 Task: Open Card Card0000000396 in Board Board0000000099 in Workspace WS0000000033 in Trello. Add Member prateek.ku2001@gmail.com to Card Card0000000396 in Board Board0000000099 in Workspace WS0000000033 in Trello. Add Red Label titled Label0000000396 to Card Card0000000396 in Board Board0000000099 in Workspace WS0000000033 in Trello. Add Checklist CL0000000396 to Card Card0000000396 in Board Board0000000099 in Workspace WS0000000033 in Trello. Add Dates with Start Date as Nov 01 2023 and Due Date as Nov 30 2023 to Card Card0000000396 in Board Board0000000099 in Workspace WS0000000033 in Trello
Action: Mouse moved to (341, 527)
Screenshot: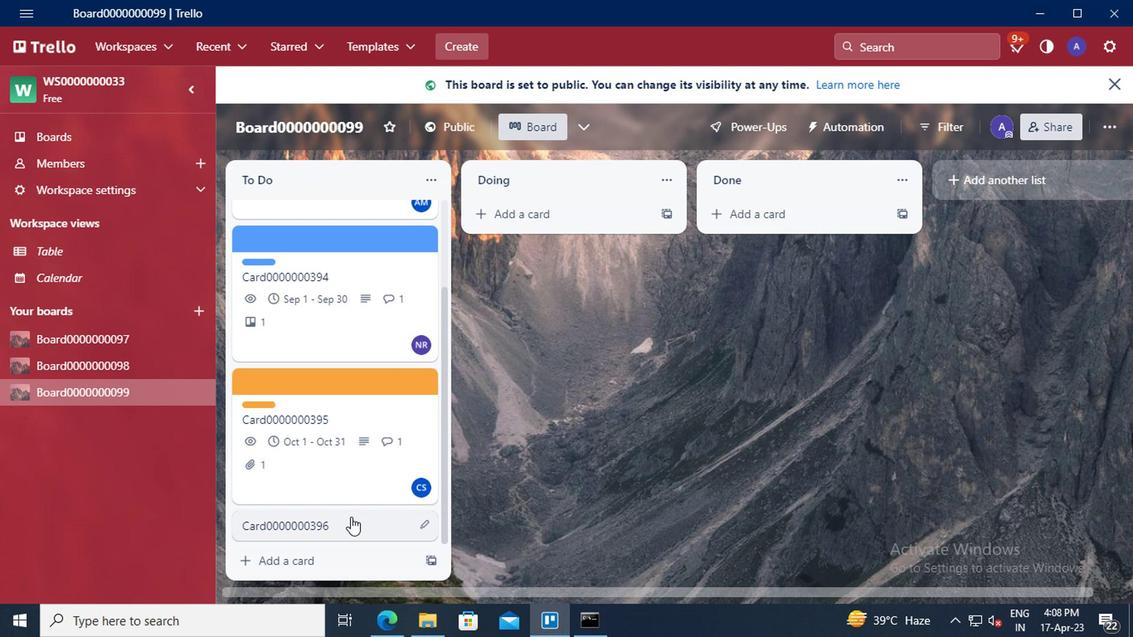 
Action: Mouse pressed left at (341, 527)
Screenshot: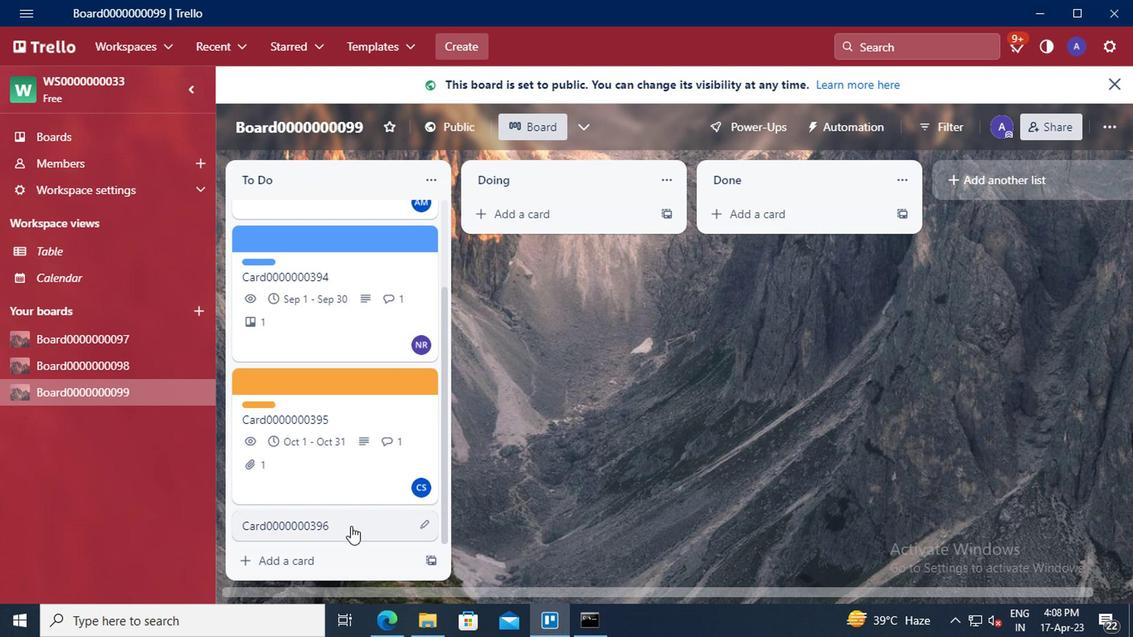 
Action: Mouse moved to (770, 154)
Screenshot: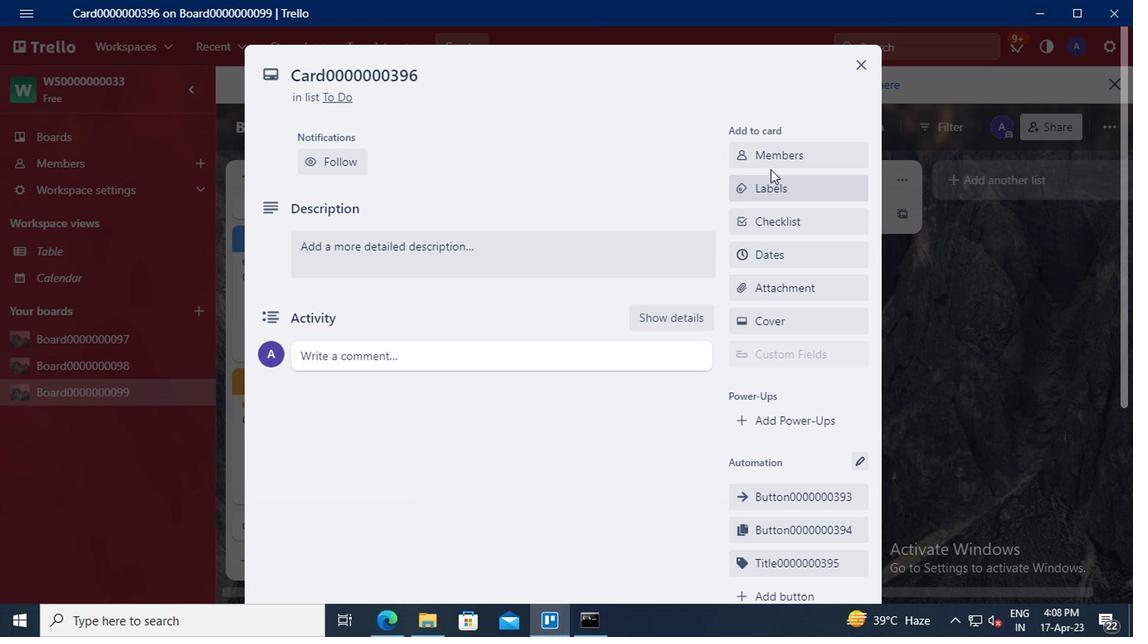 
Action: Mouse pressed left at (770, 154)
Screenshot: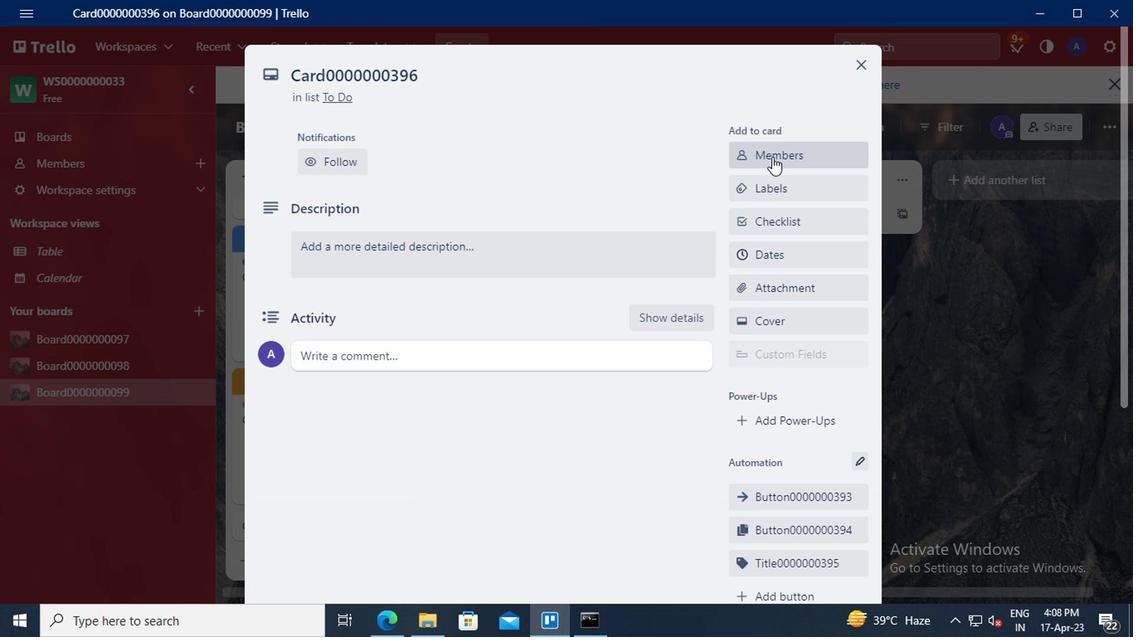 
Action: Mouse moved to (788, 232)
Screenshot: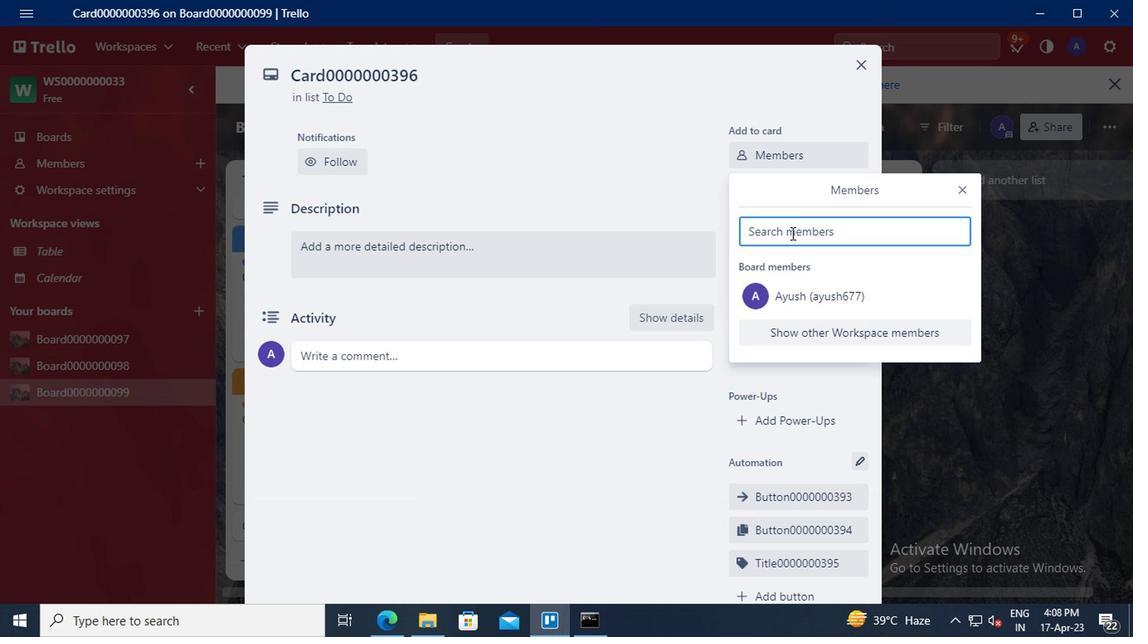 
Action: Mouse pressed left at (788, 232)
Screenshot: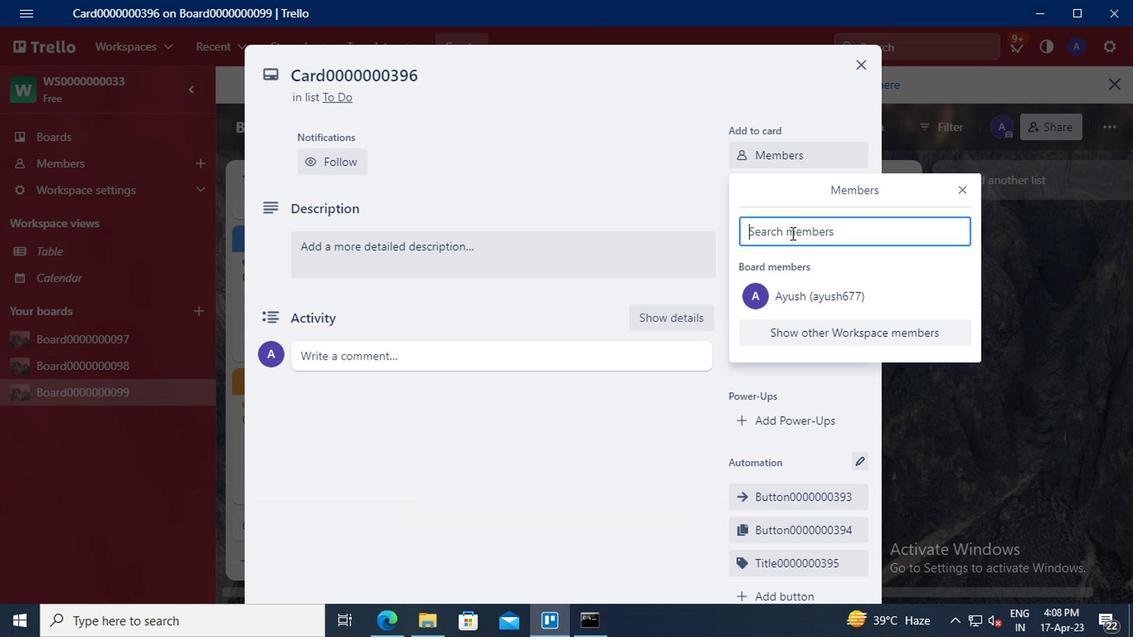 
Action: Key pressed prateek.ku2001<Key.shift>@GMAIL.COM
Screenshot: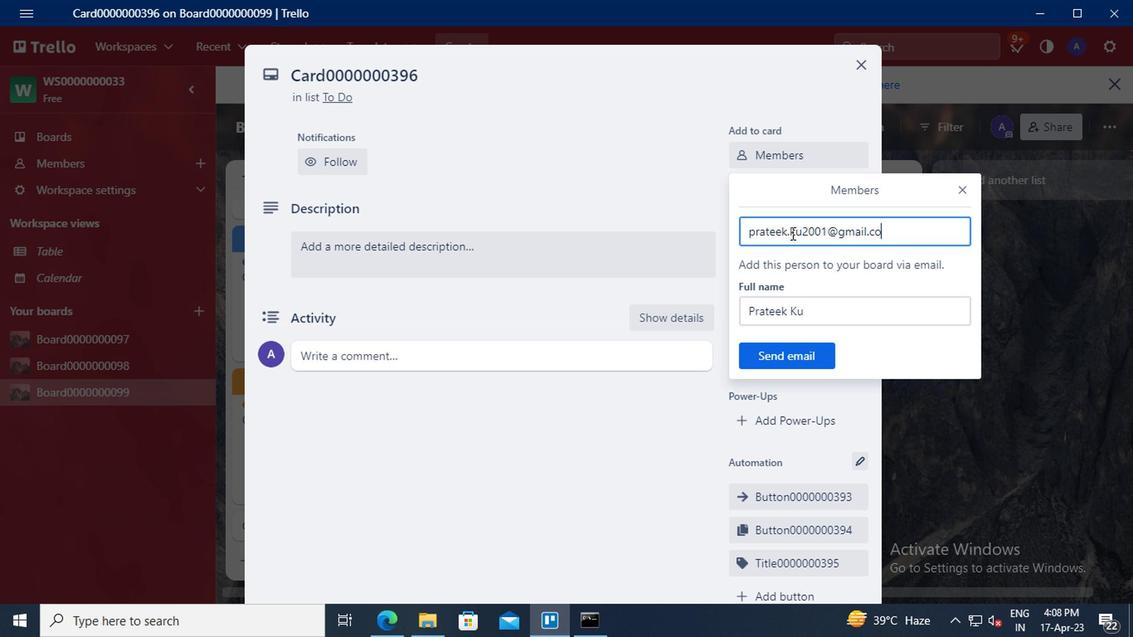 
Action: Mouse moved to (783, 353)
Screenshot: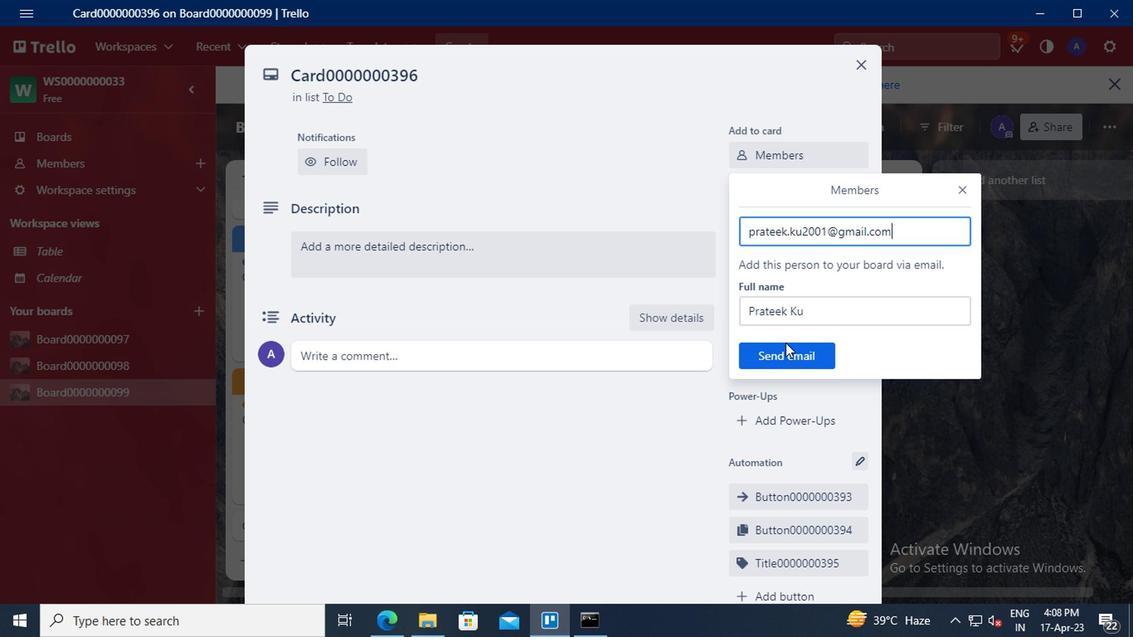 
Action: Mouse pressed left at (783, 353)
Screenshot: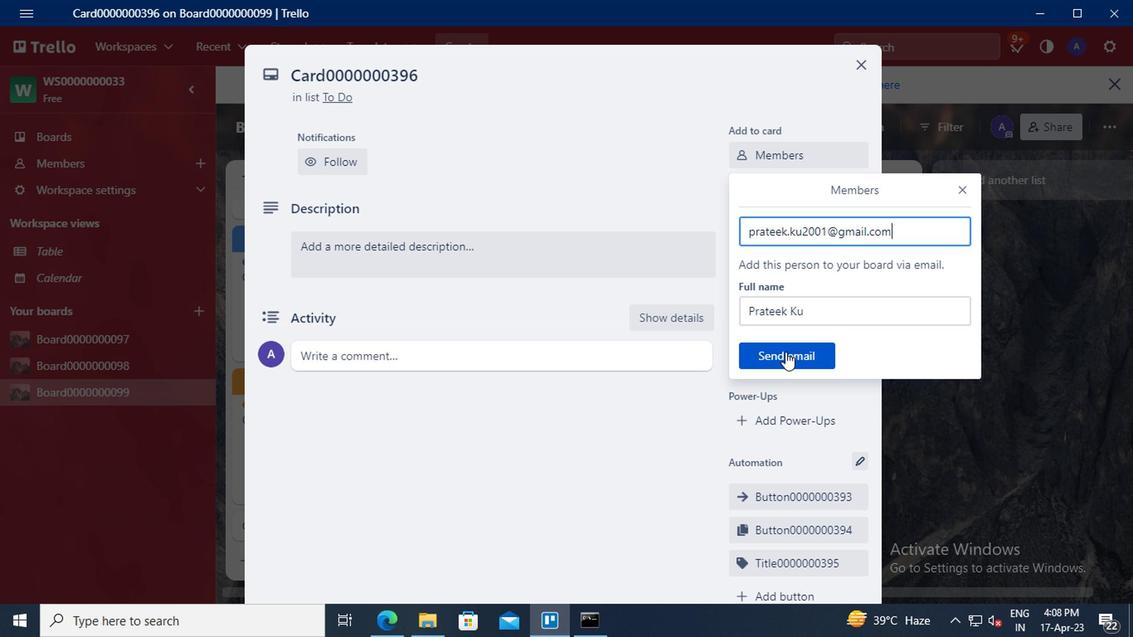 
Action: Mouse moved to (789, 187)
Screenshot: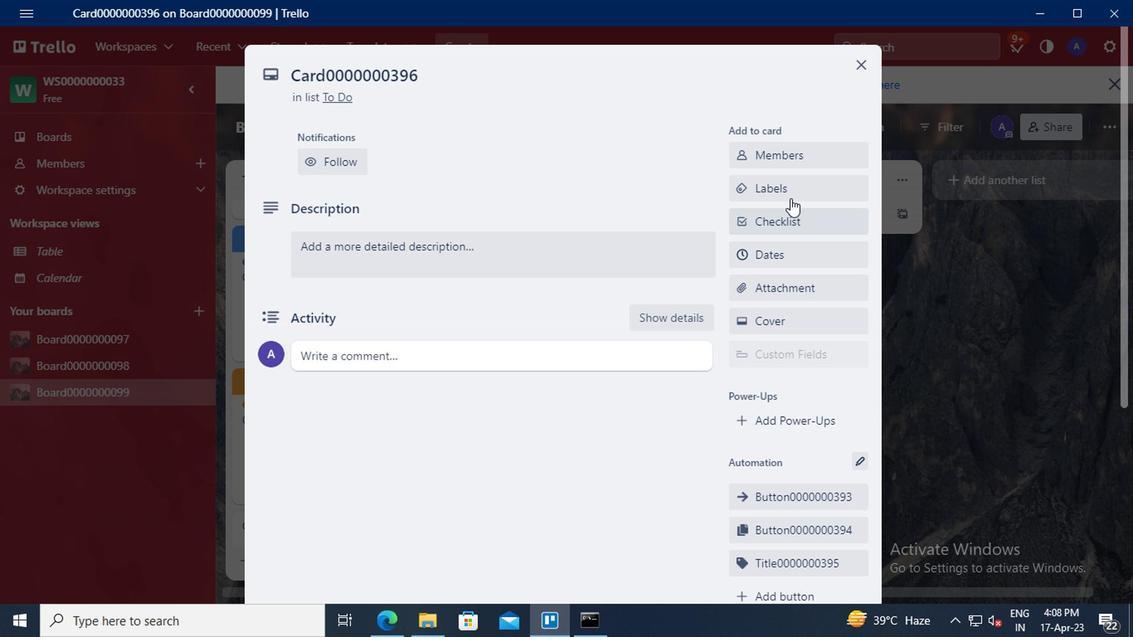 
Action: Mouse pressed left at (789, 187)
Screenshot: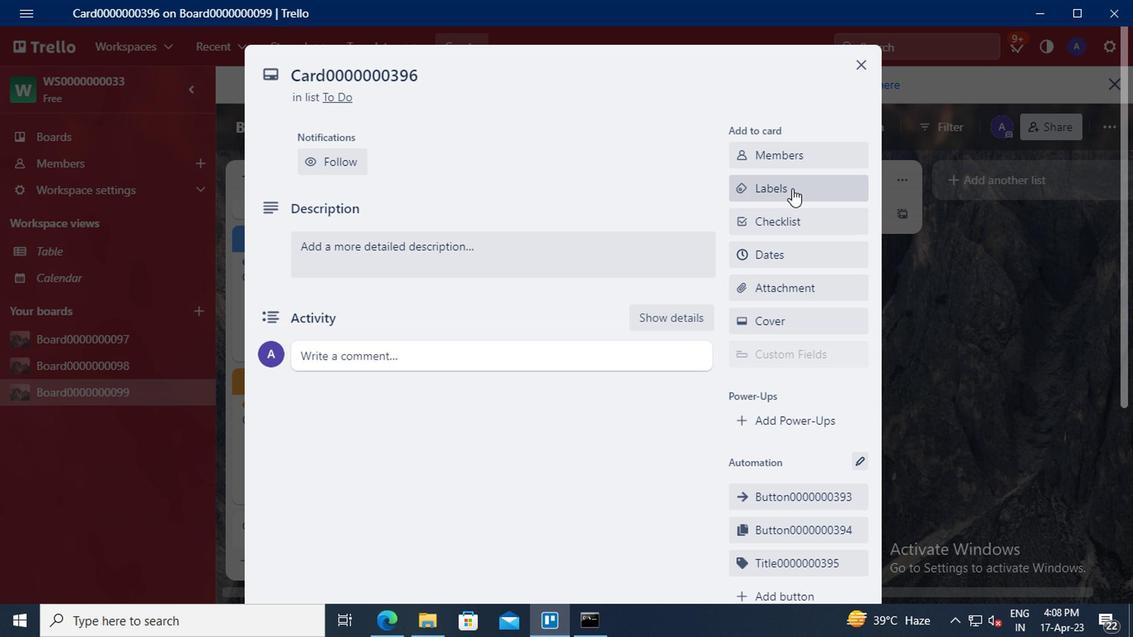 
Action: Mouse moved to (859, 467)
Screenshot: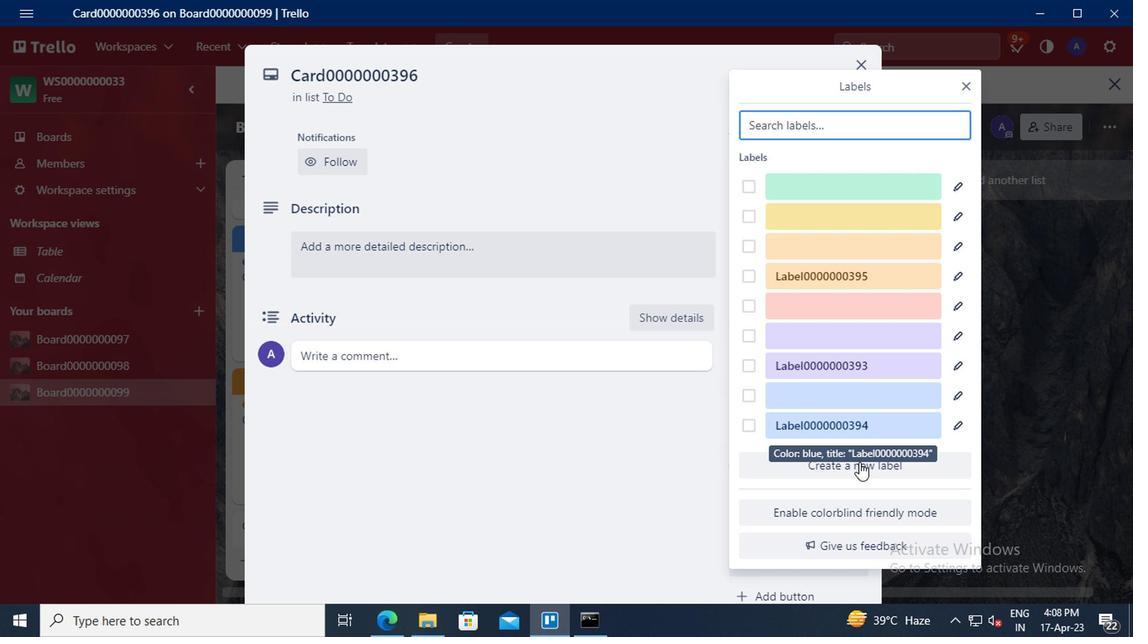 
Action: Mouse pressed left at (859, 467)
Screenshot: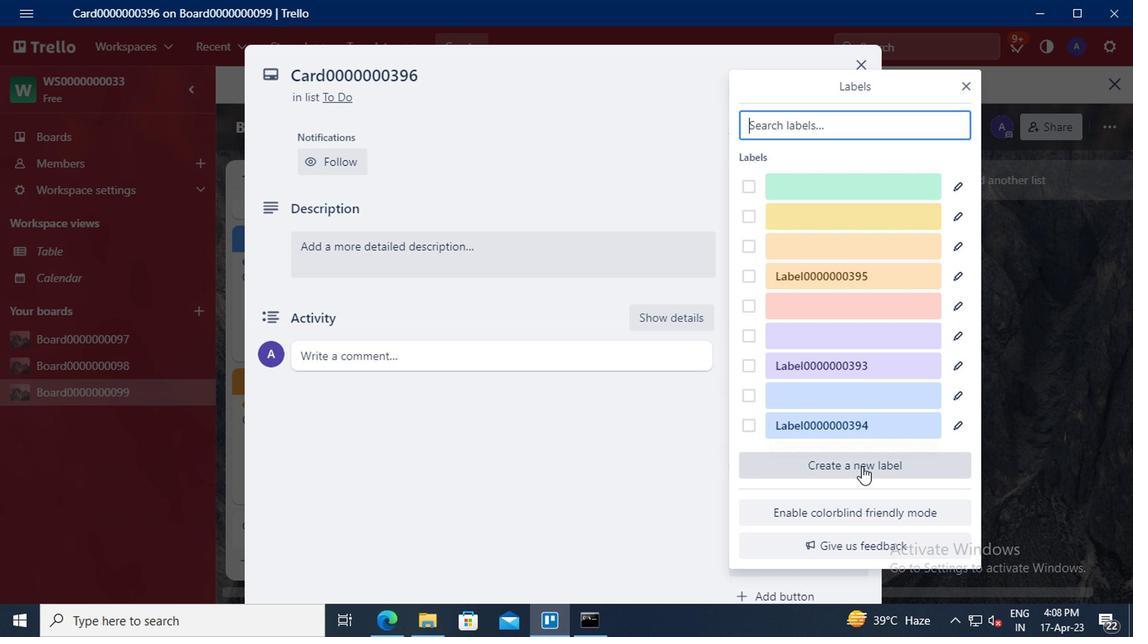 
Action: Mouse moved to (805, 240)
Screenshot: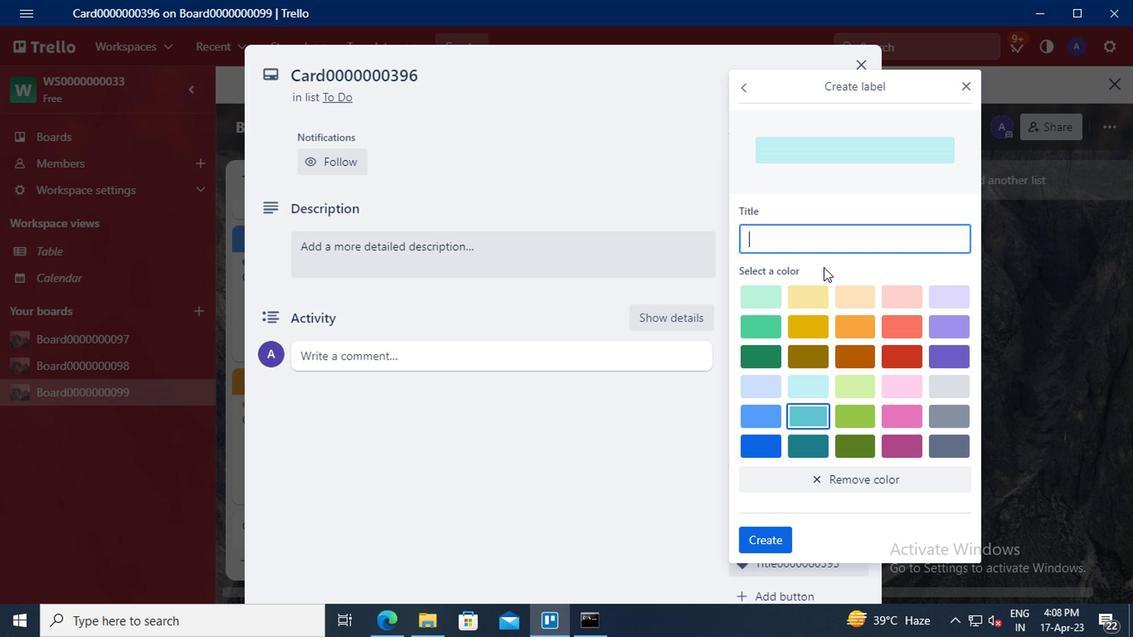 
Action: Mouse pressed left at (805, 240)
Screenshot: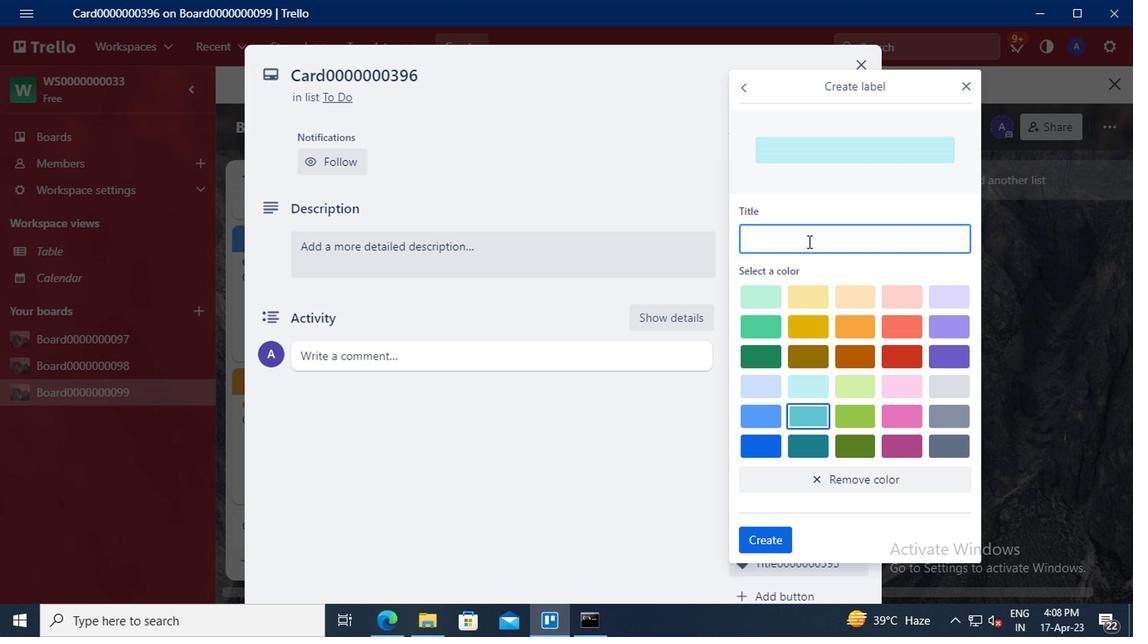 
Action: Mouse moved to (804, 240)
Screenshot: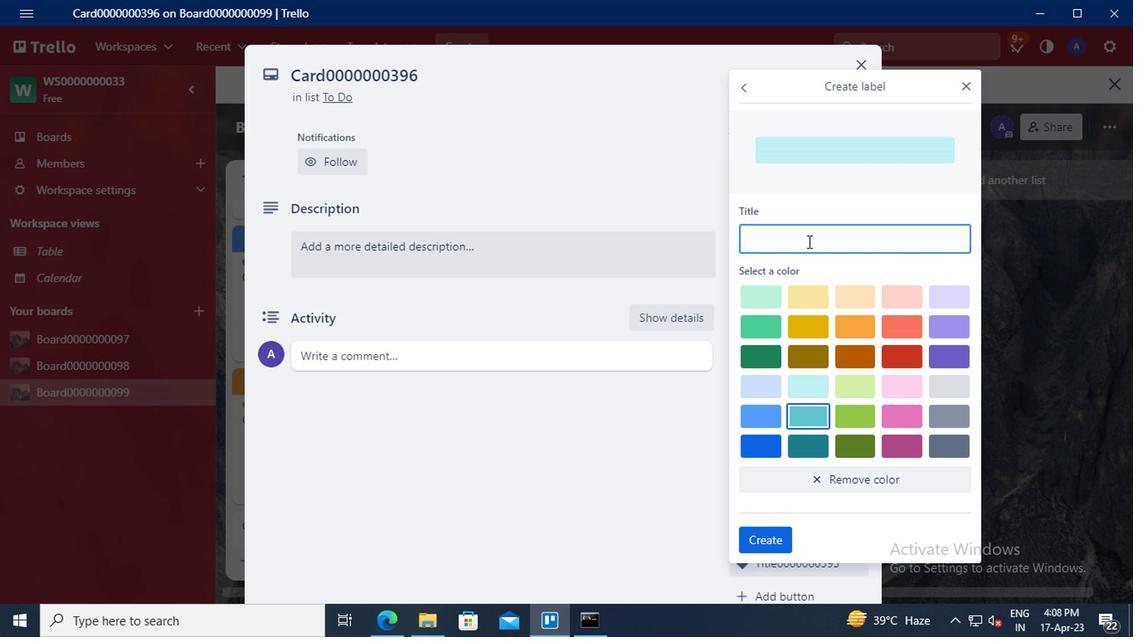 
Action: Key pressed <Key.shift>LABEL0000000396
Screenshot: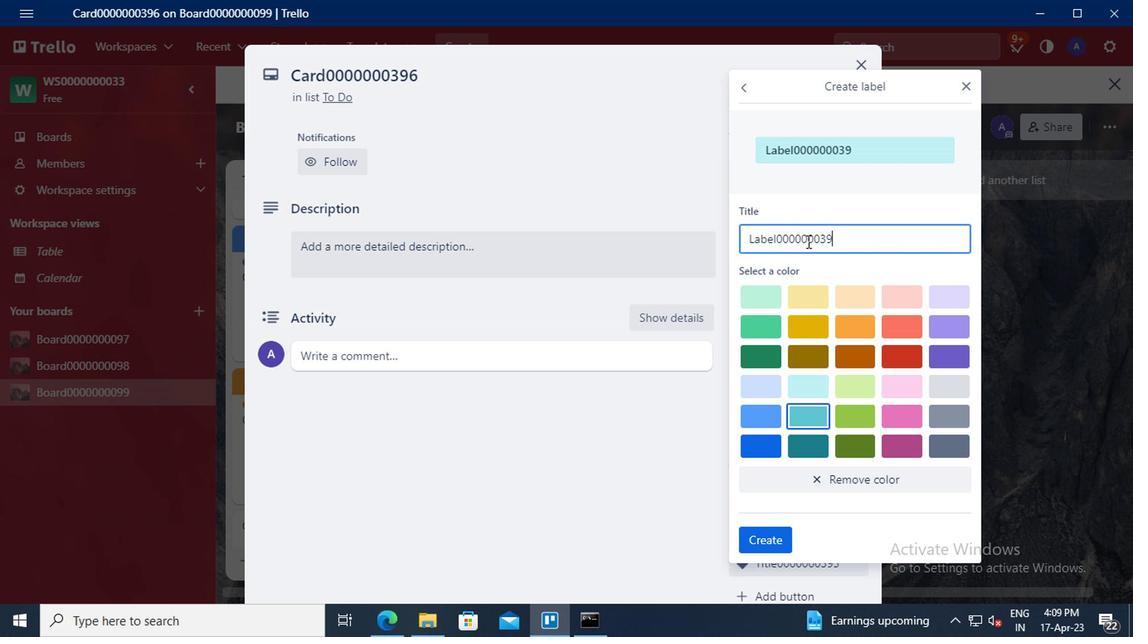 
Action: Mouse moved to (887, 328)
Screenshot: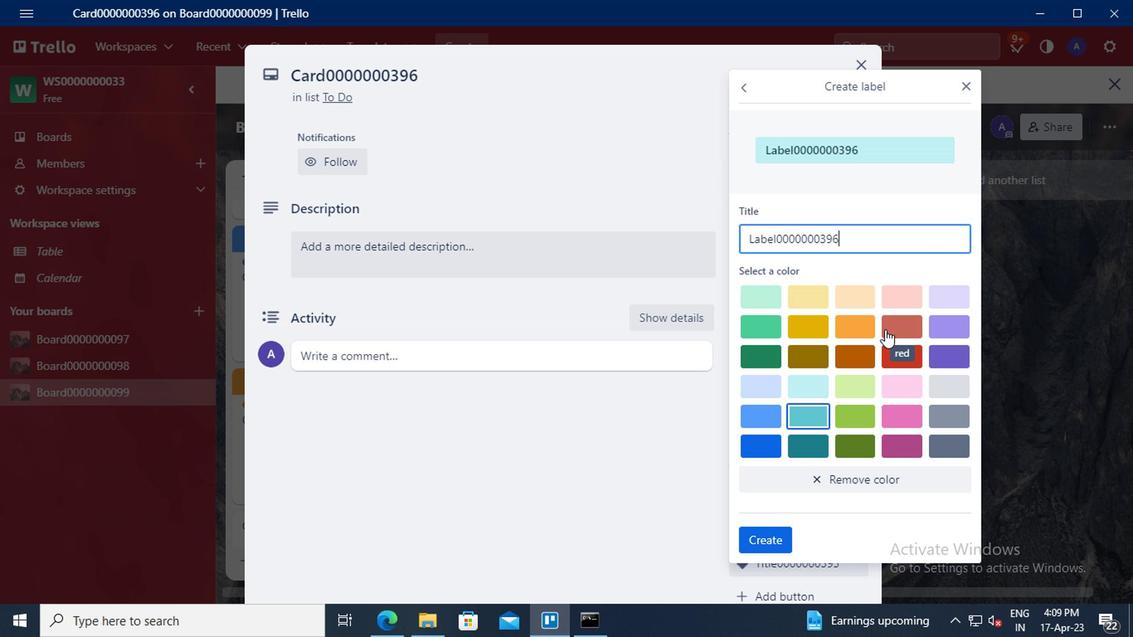 
Action: Mouse pressed left at (887, 328)
Screenshot: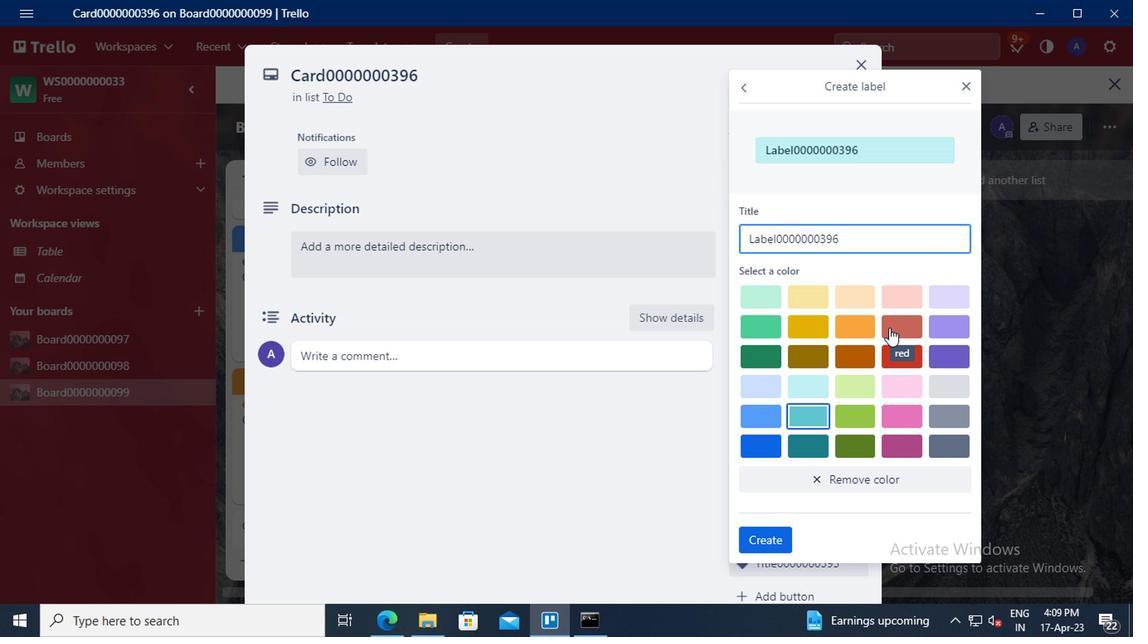 
Action: Mouse moved to (760, 549)
Screenshot: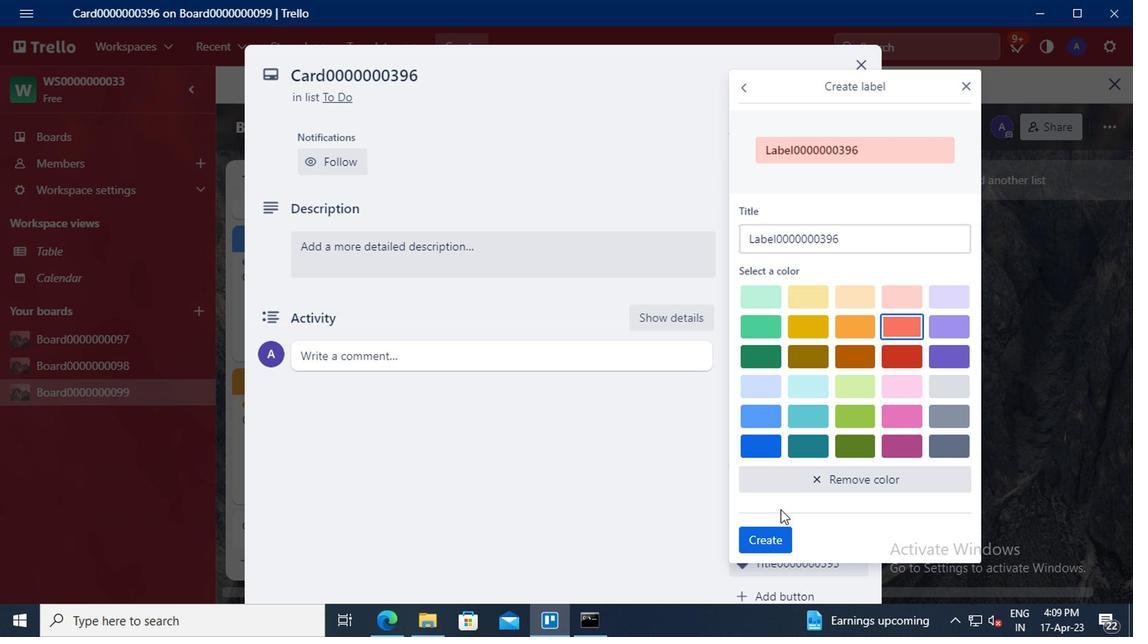 
Action: Mouse pressed left at (760, 549)
Screenshot: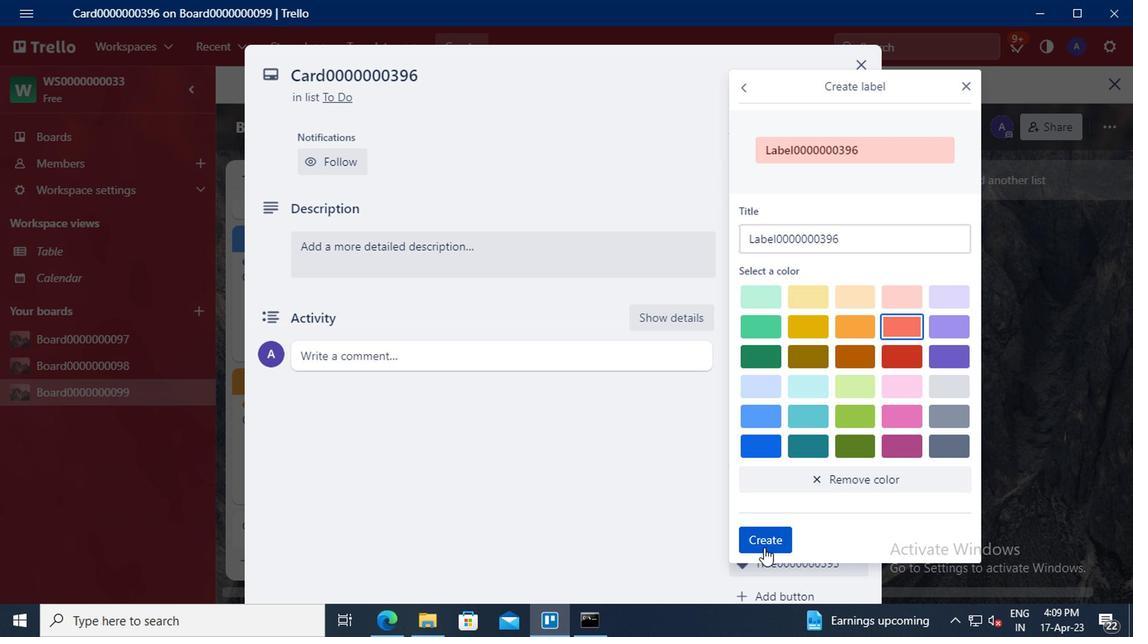 
Action: Mouse moved to (965, 87)
Screenshot: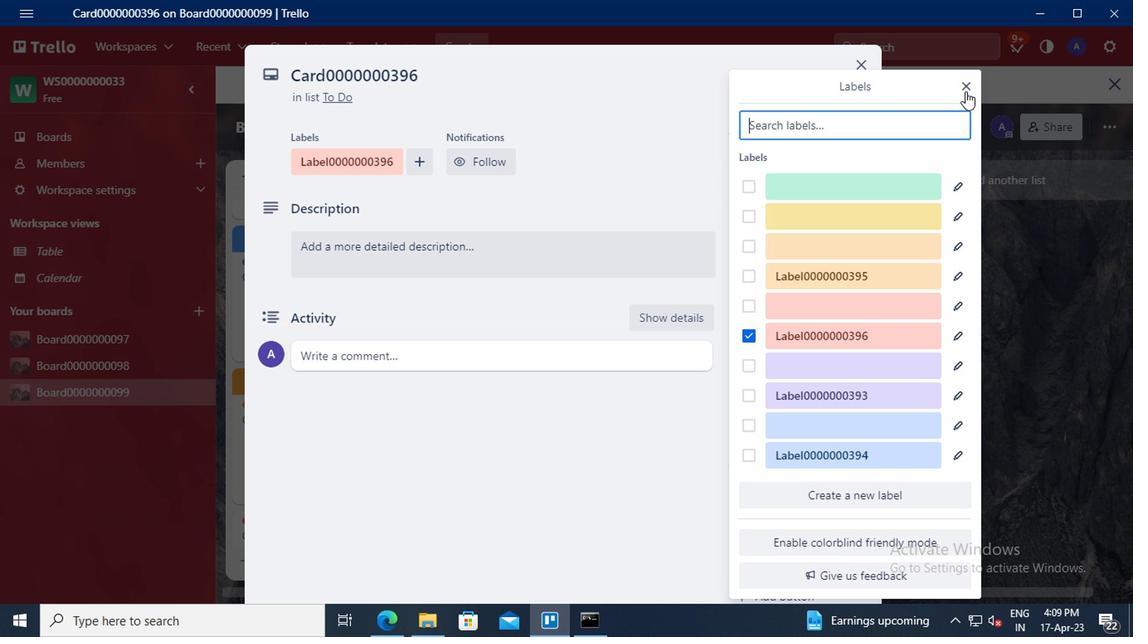 
Action: Mouse pressed left at (965, 87)
Screenshot: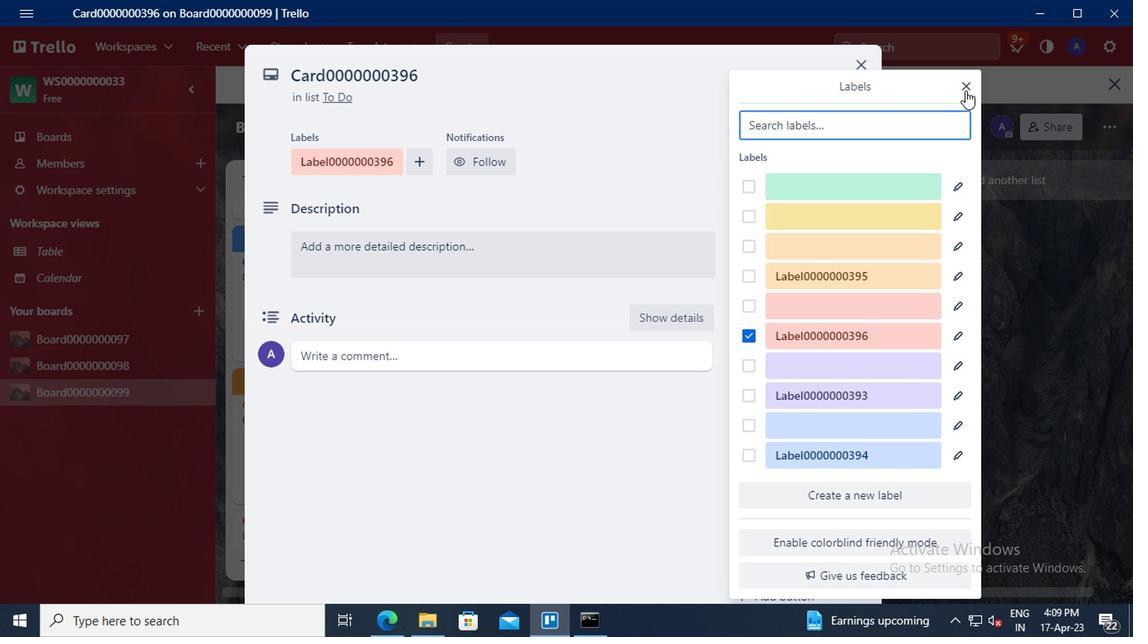 
Action: Mouse moved to (809, 220)
Screenshot: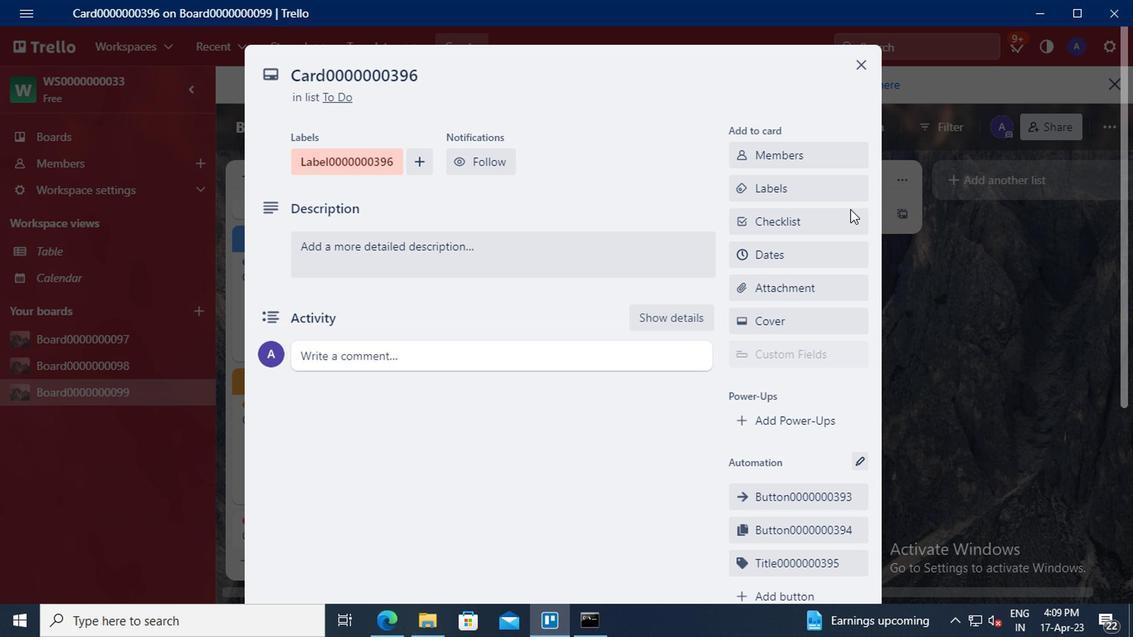 
Action: Mouse pressed left at (809, 220)
Screenshot: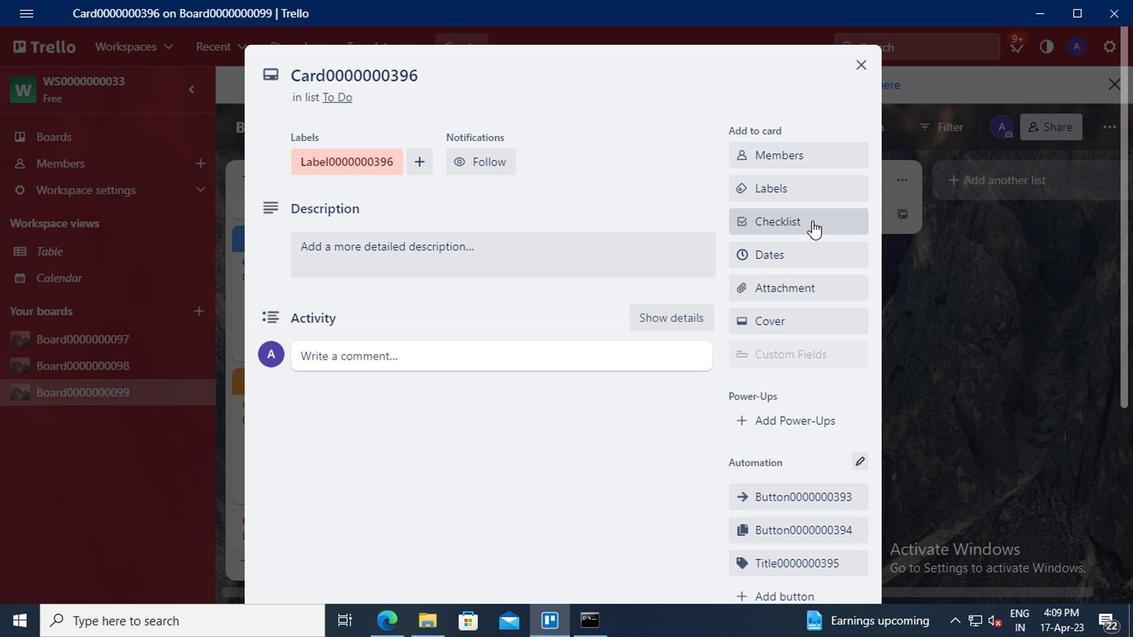
Action: Key pressed <Key.delete><Key.shift>CL0000000396
Screenshot: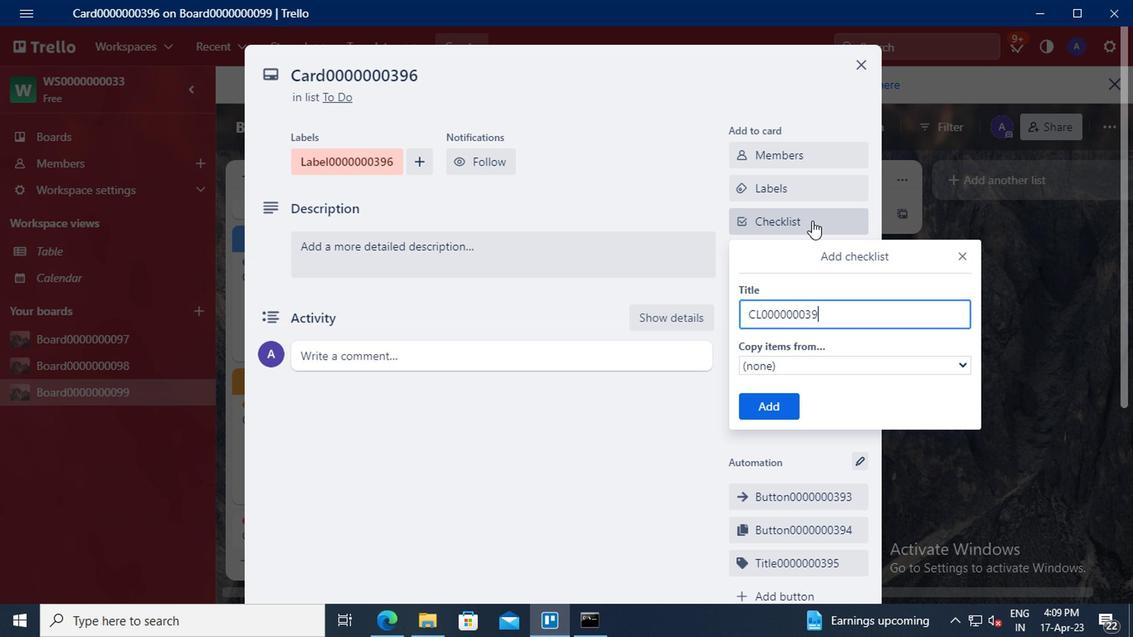 
Action: Mouse moved to (777, 402)
Screenshot: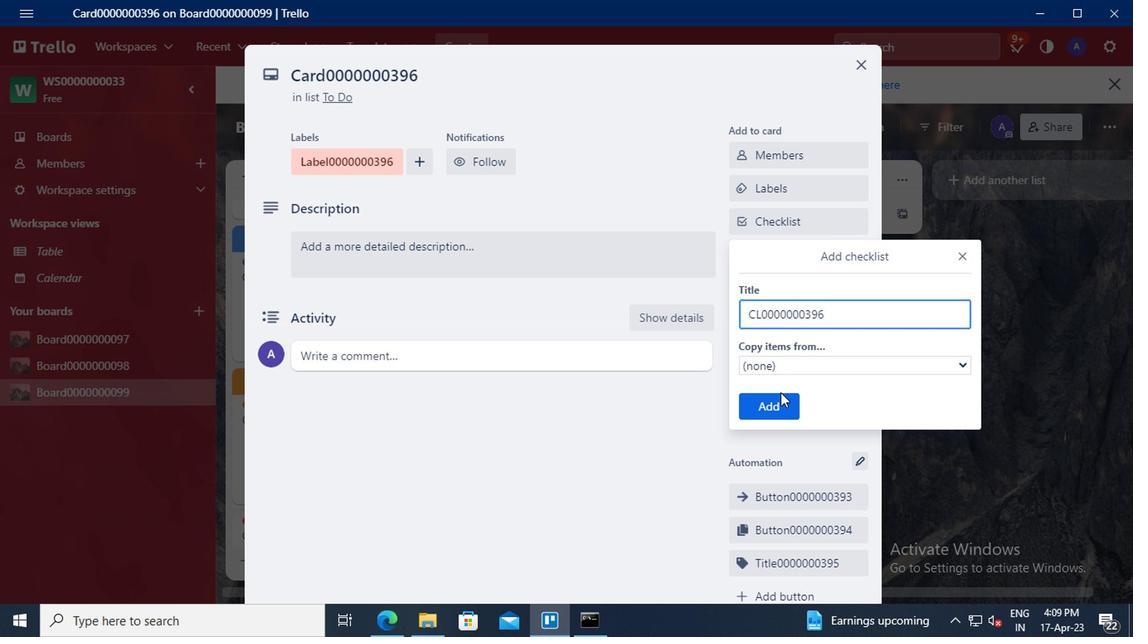 
Action: Mouse pressed left at (777, 402)
Screenshot: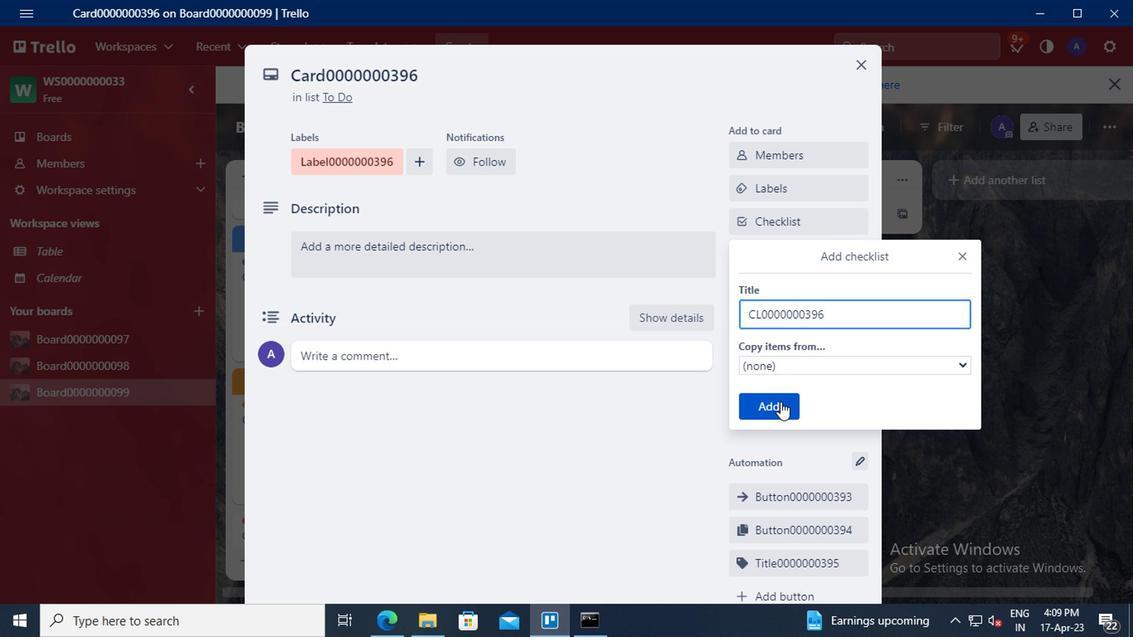 
Action: Mouse moved to (772, 258)
Screenshot: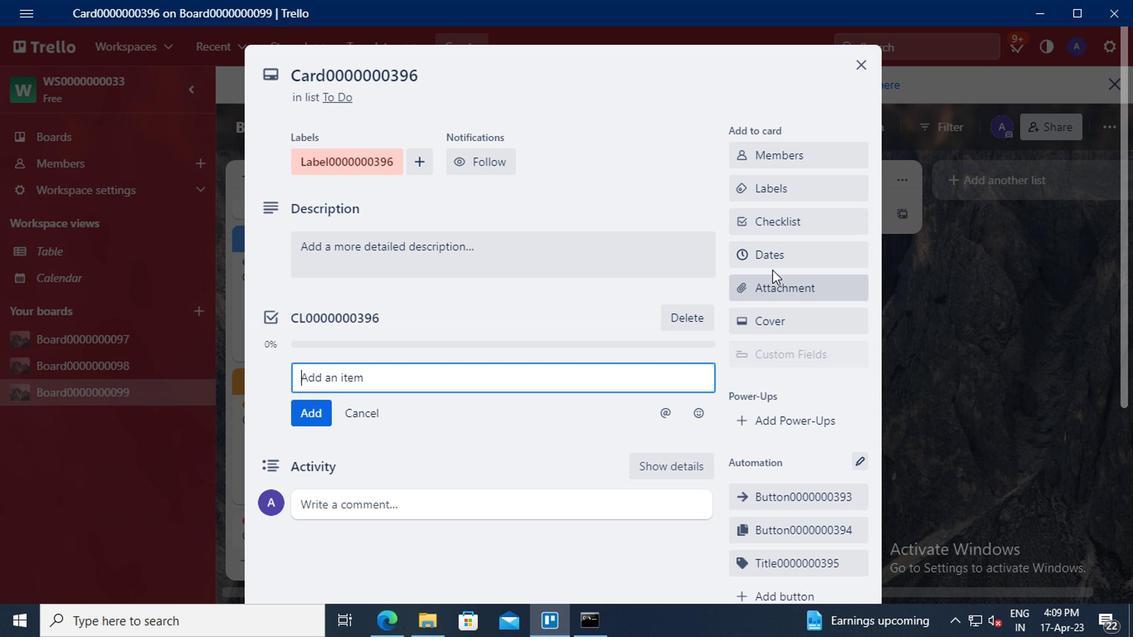 
Action: Mouse pressed left at (772, 258)
Screenshot: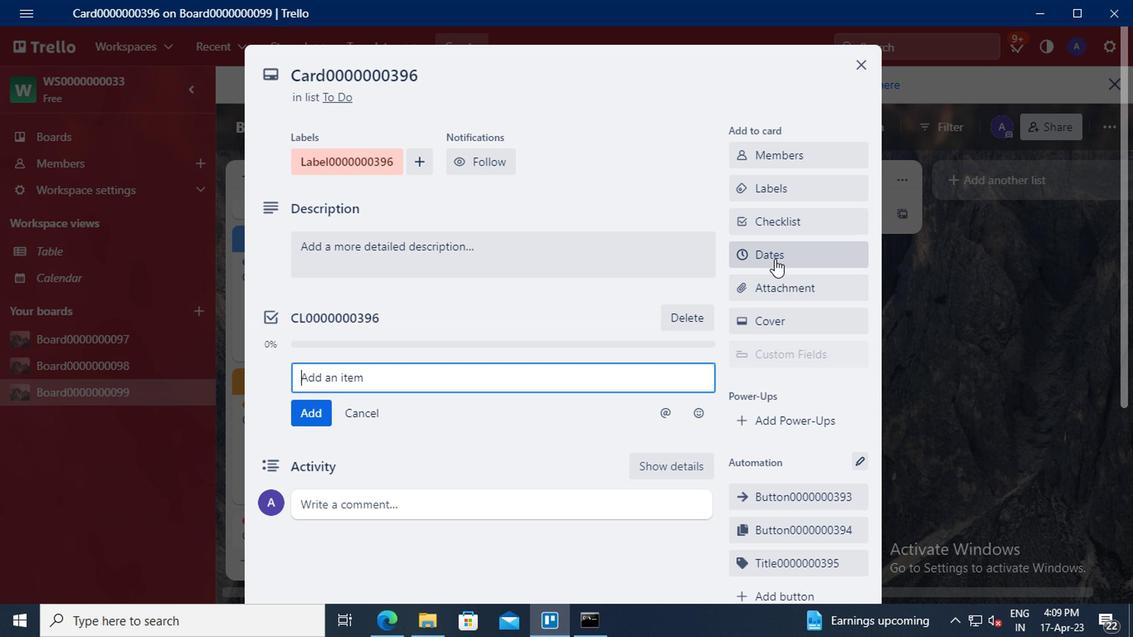 
Action: Mouse moved to (741, 385)
Screenshot: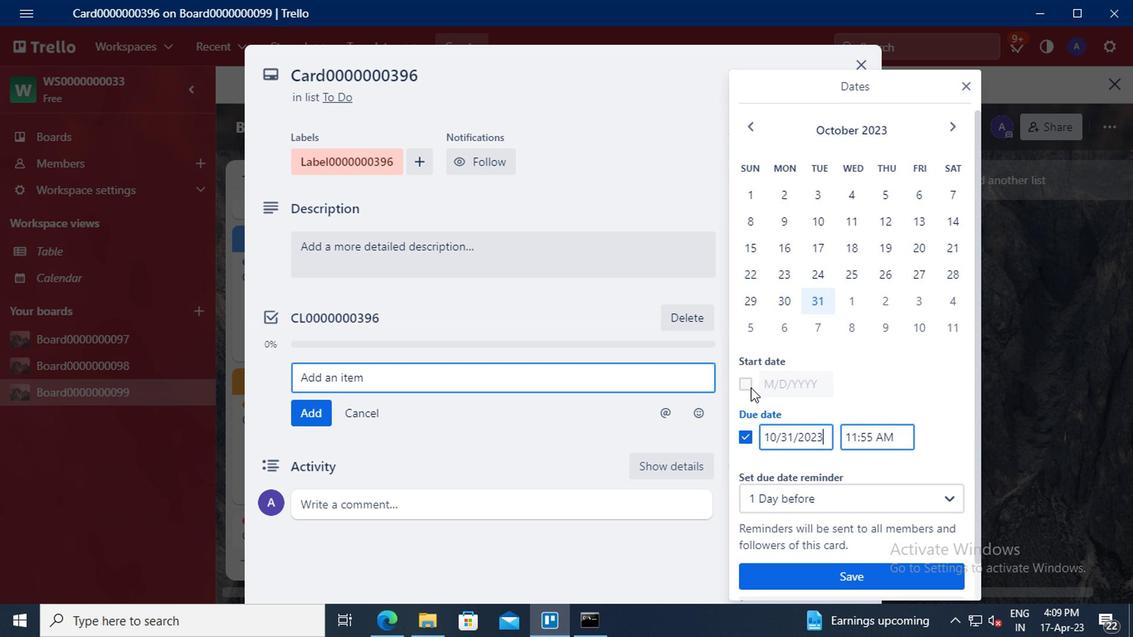
Action: Mouse pressed left at (741, 385)
Screenshot: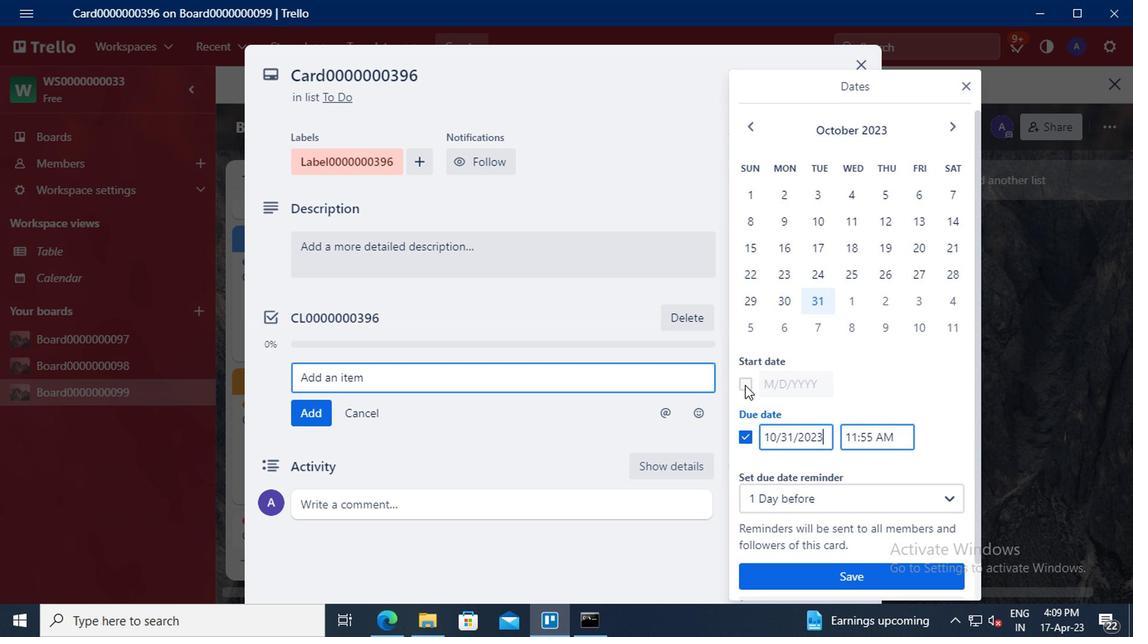 
Action: Mouse moved to (786, 388)
Screenshot: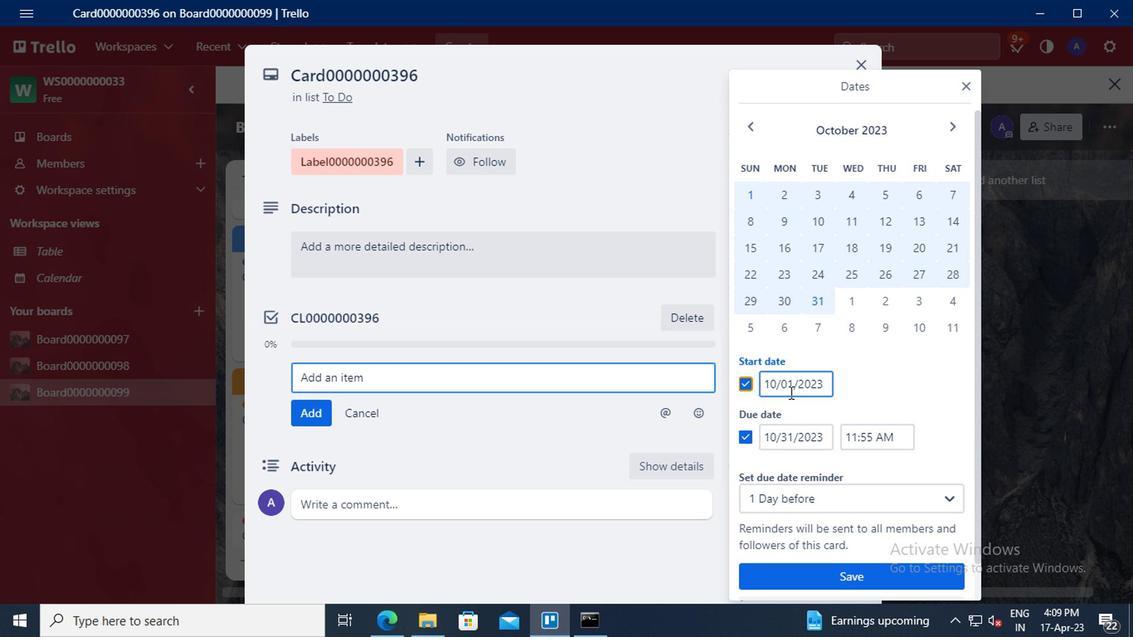 
Action: Mouse pressed left at (786, 388)
Screenshot: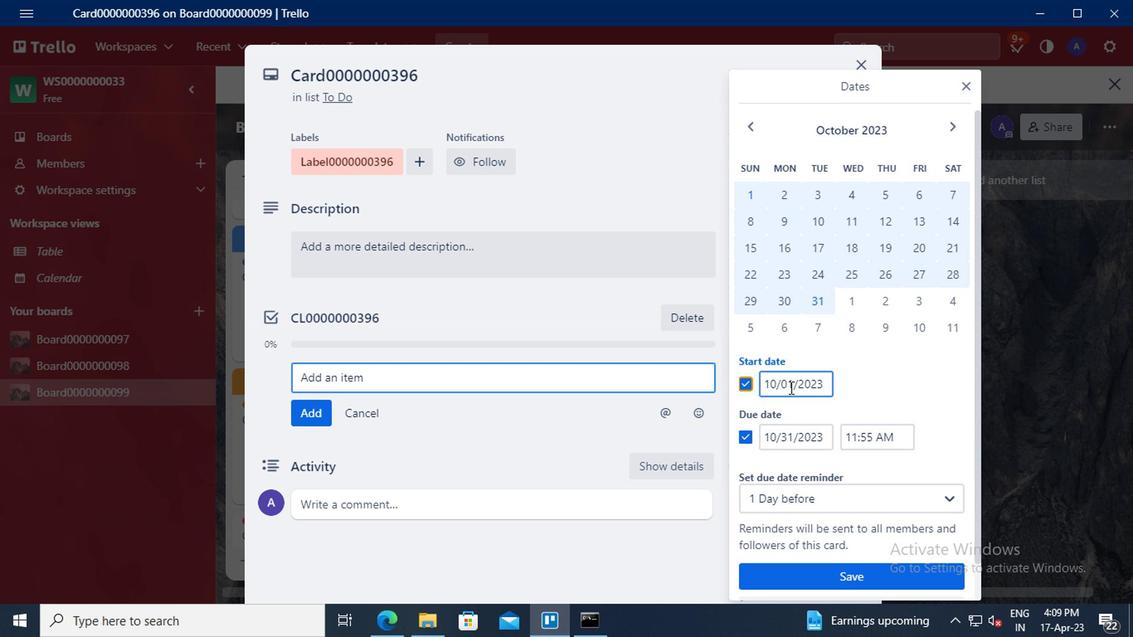 
Action: Mouse moved to (792, 369)
Screenshot: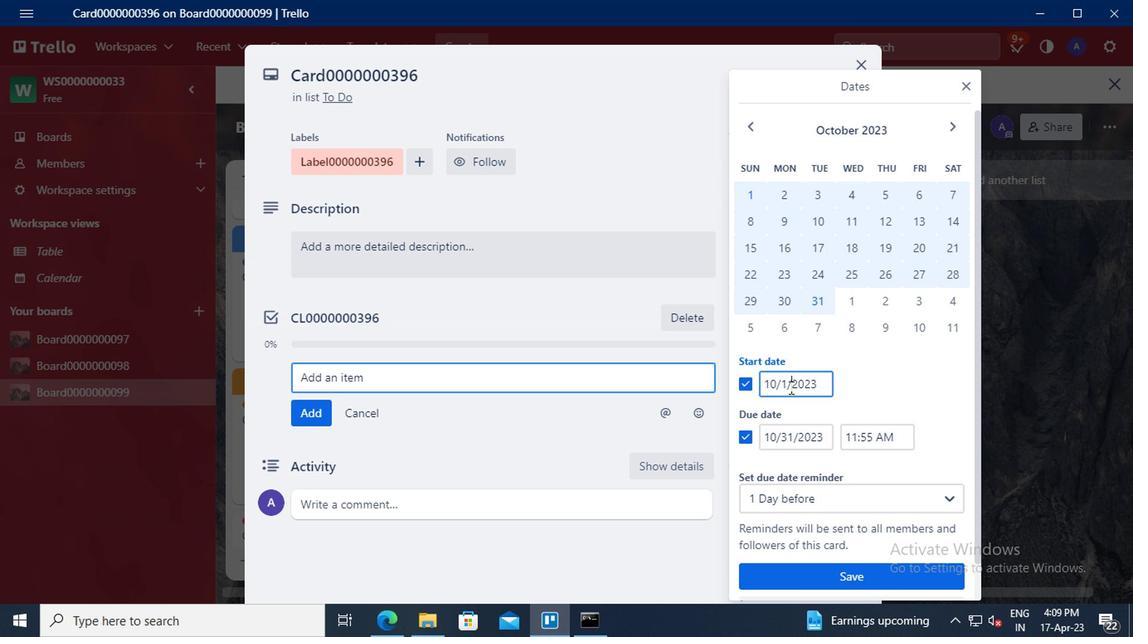 
Action: Key pressed <Key.left><Key.backspace>1<Key.left><Key.left><Key.backspace><Key.backspace>11
Screenshot: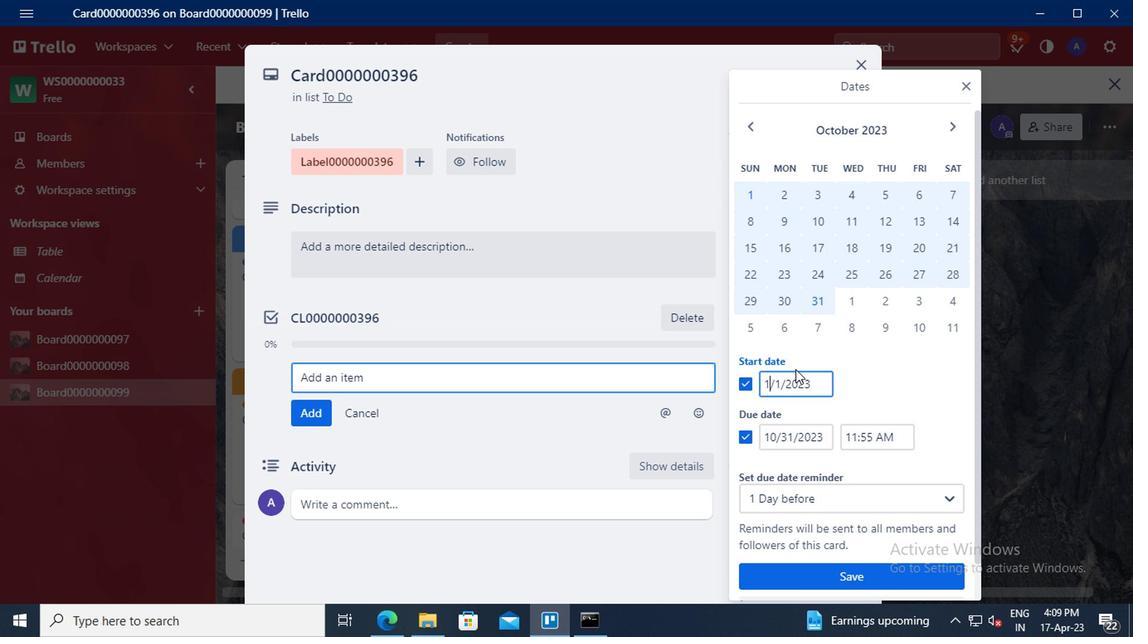 
Action: Mouse moved to (790, 438)
Screenshot: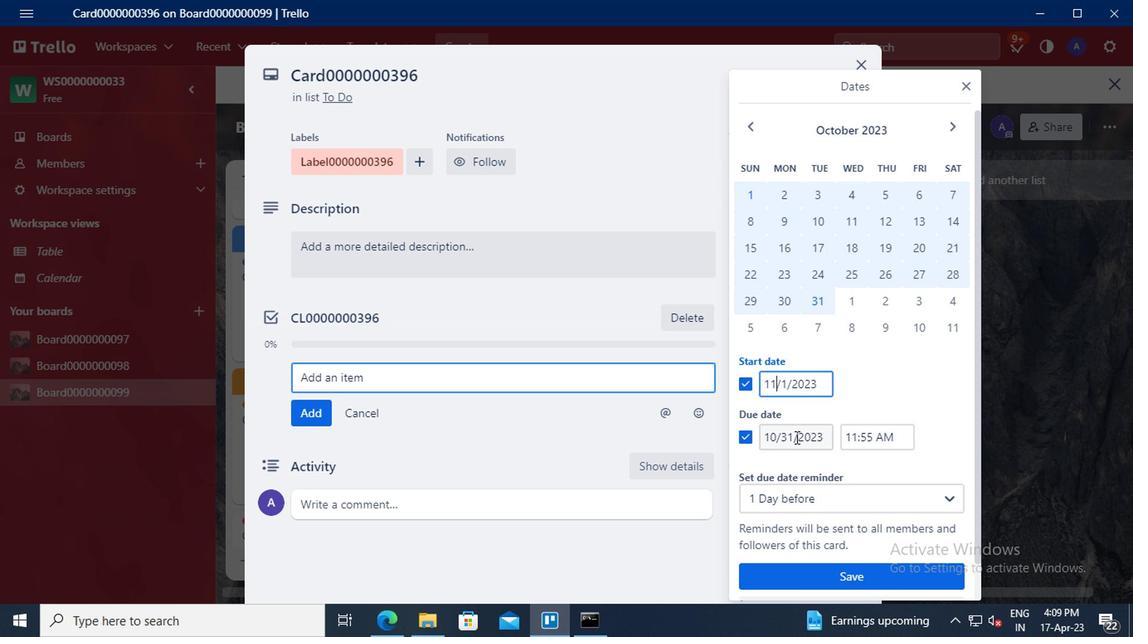
Action: Mouse pressed left at (790, 438)
Screenshot: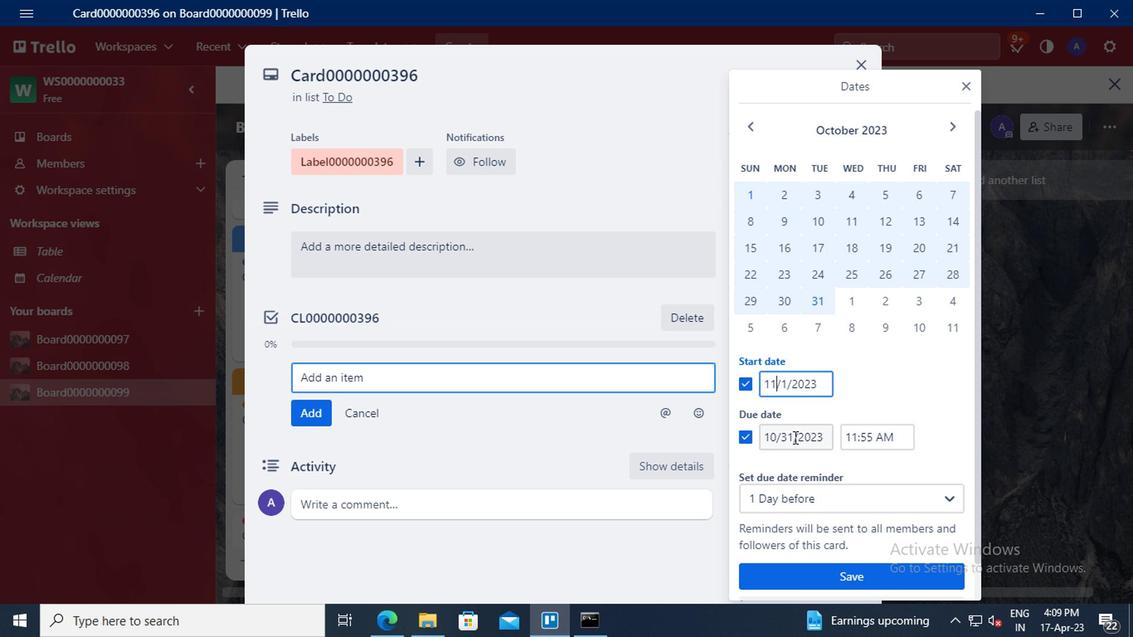 
Action: Mouse moved to (805, 397)
Screenshot: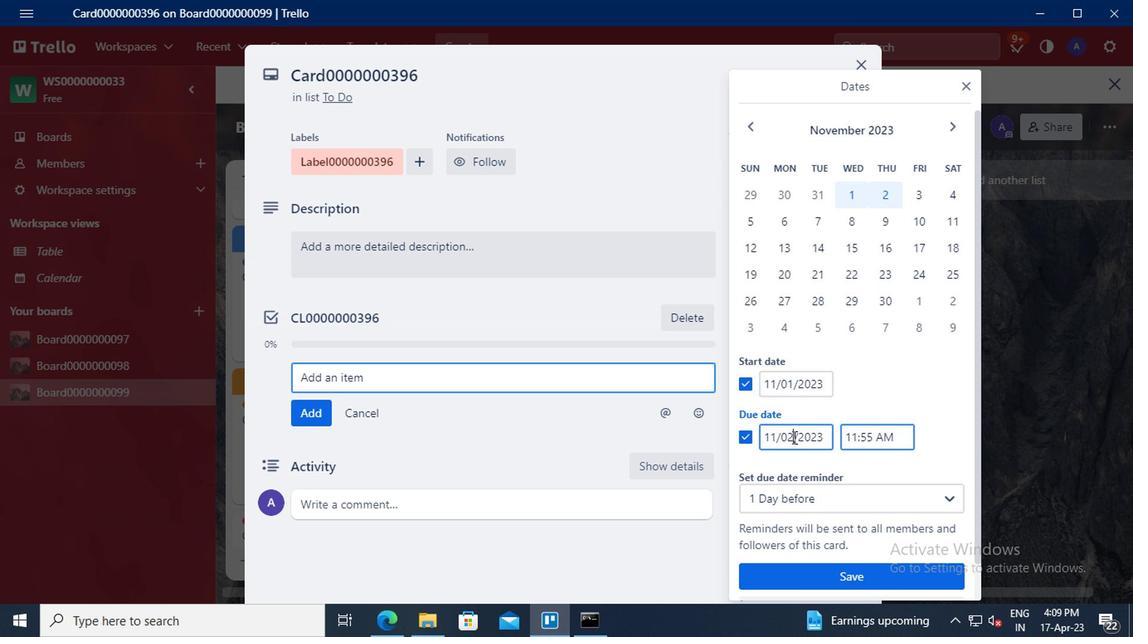 
Action: Key pressed <Key.backspace><Key.backspace>30
Screenshot: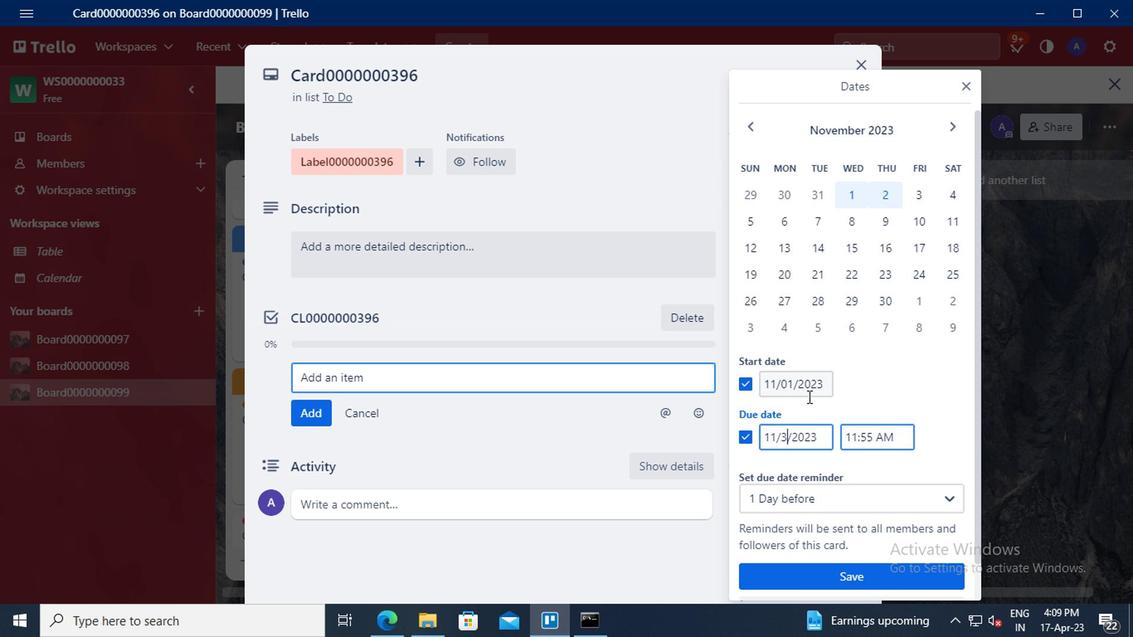 
Action: Mouse moved to (801, 578)
Screenshot: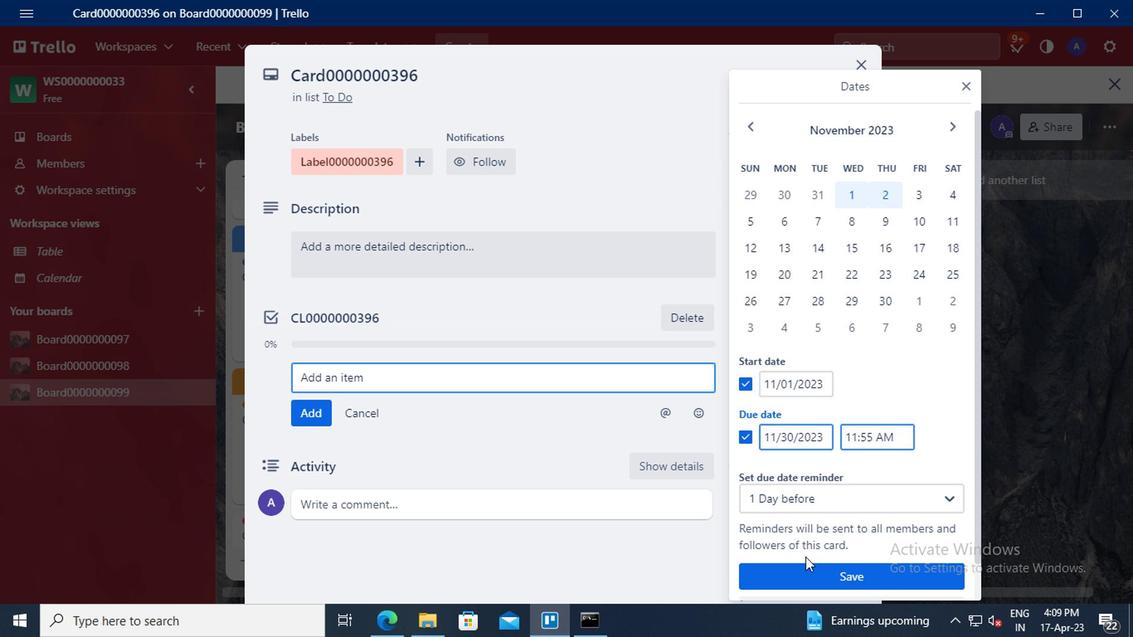 
Action: Mouse pressed left at (801, 578)
Screenshot: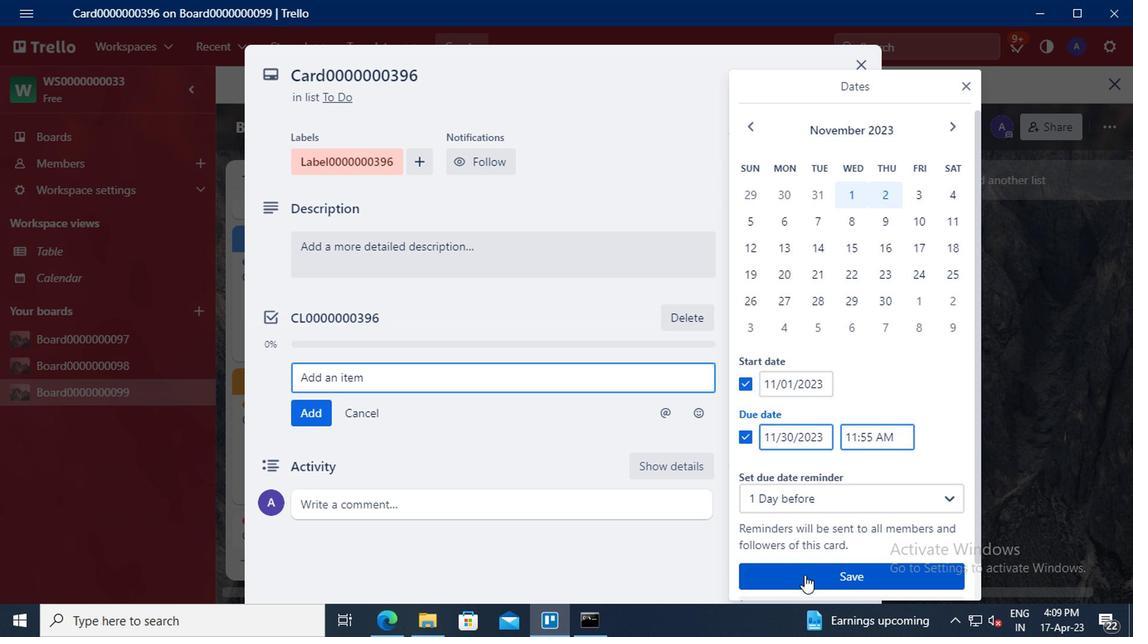 
Action: Mouse moved to (801, 579)
Screenshot: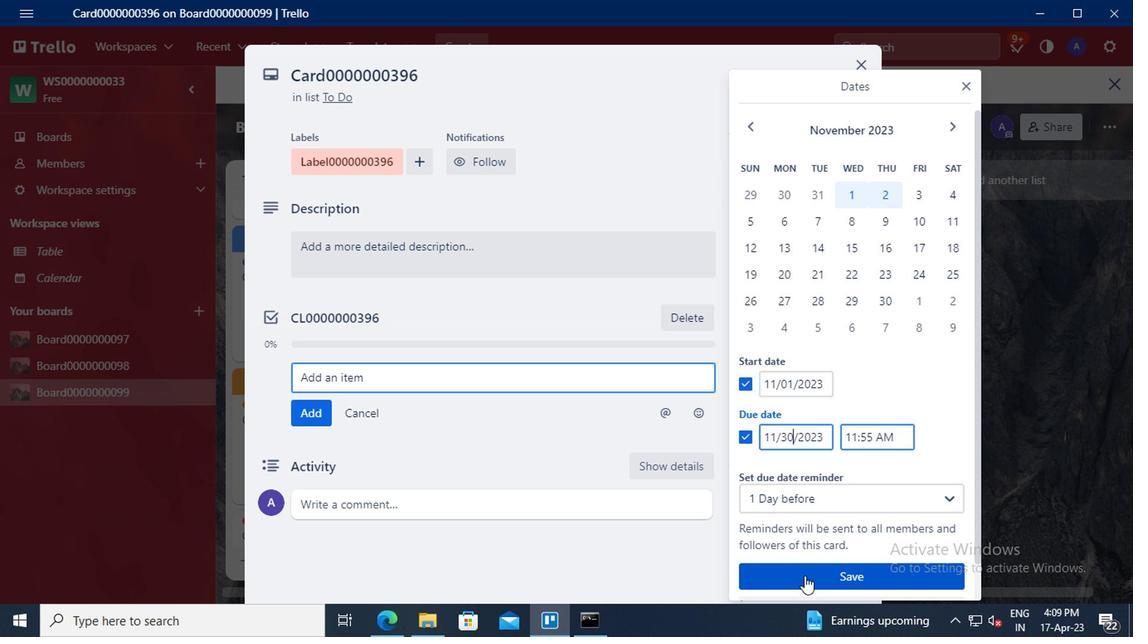 
